 Task: Send an email with the signature Joseph Clark with the subject Request for a job application and the message Could you please confirm the travel arrangements for the team members? from softage.8@softage.net to softage.1@softage.net and move the email from Sent Items to the folder App development
Action: Mouse moved to (59, 101)
Screenshot: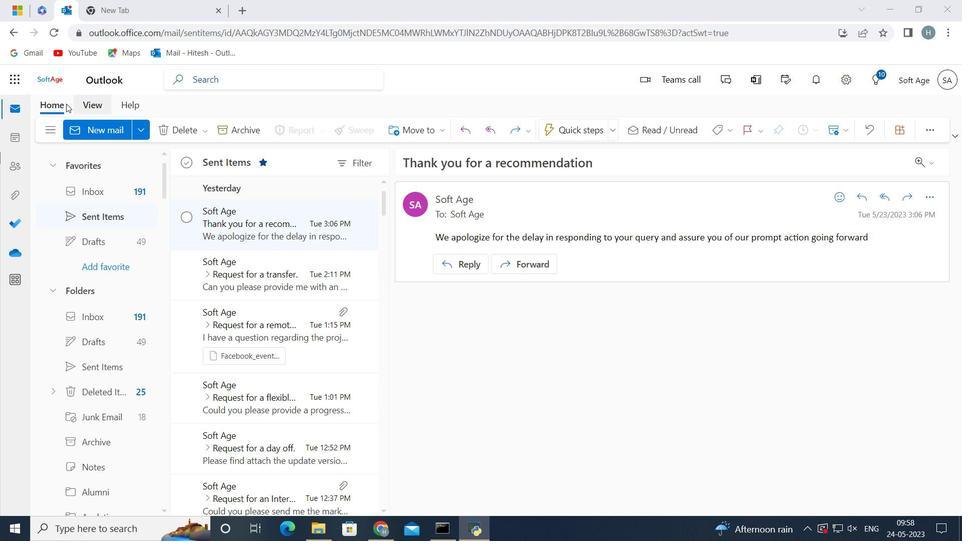 
Action: Mouse pressed left at (59, 101)
Screenshot: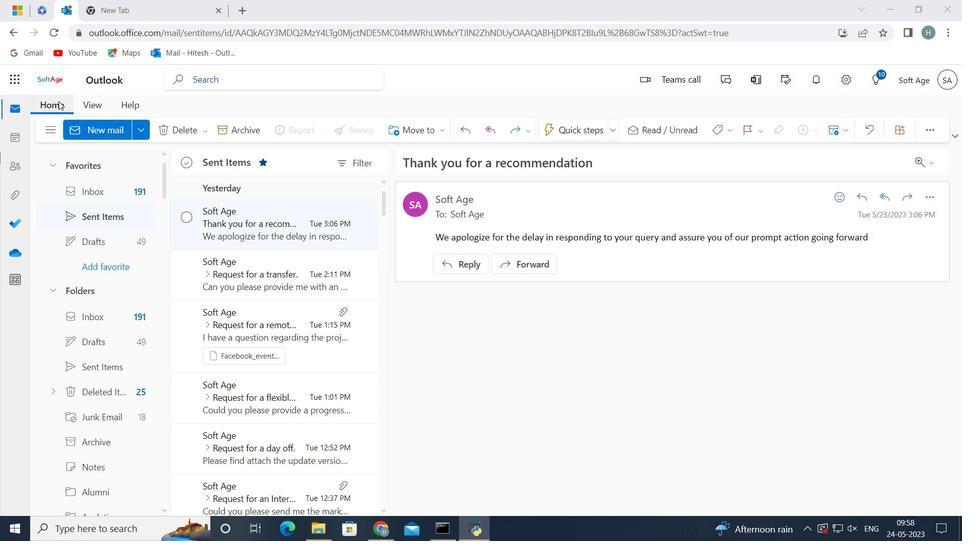 
Action: Mouse moved to (102, 128)
Screenshot: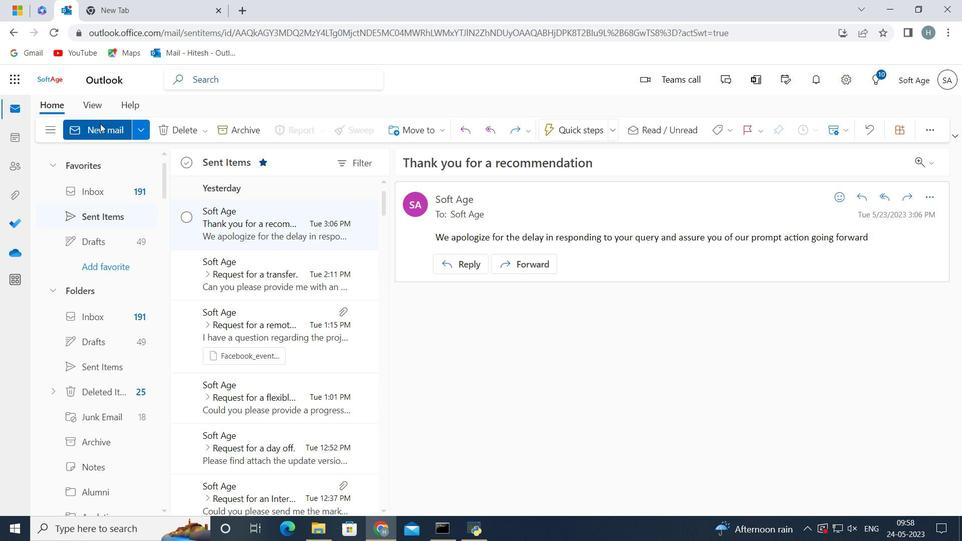 
Action: Mouse pressed left at (102, 128)
Screenshot: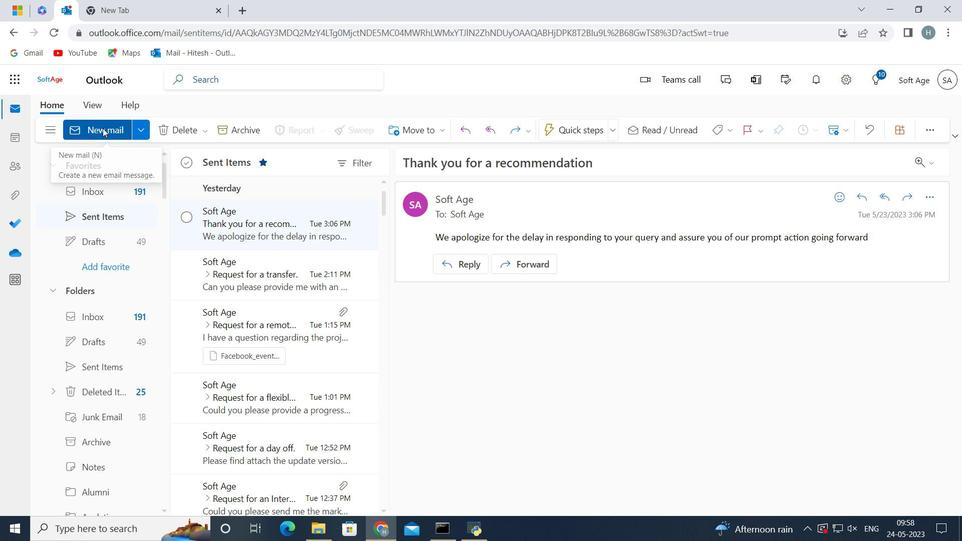 
Action: Mouse moved to (785, 130)
Screenshot: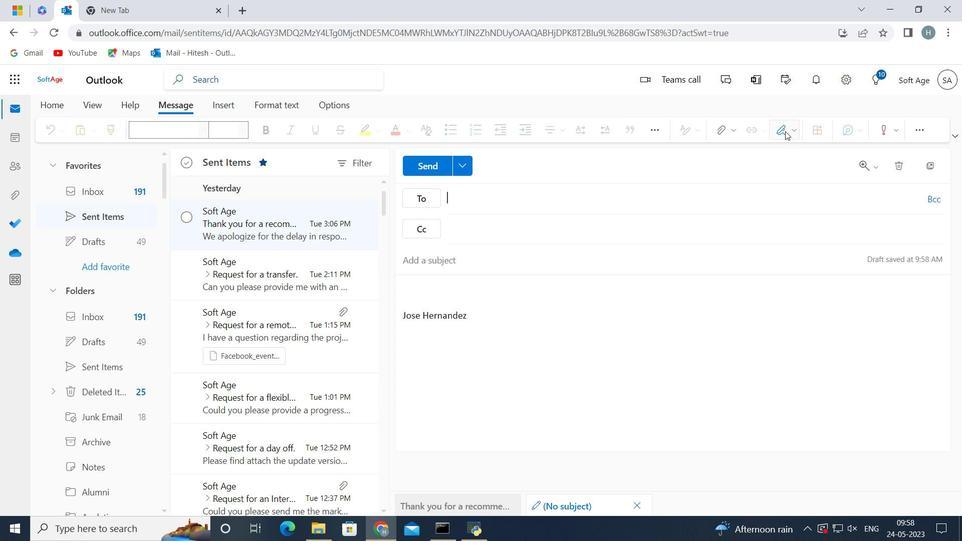 
Action: Mouse pressed left at (785, 130)
Screenshot: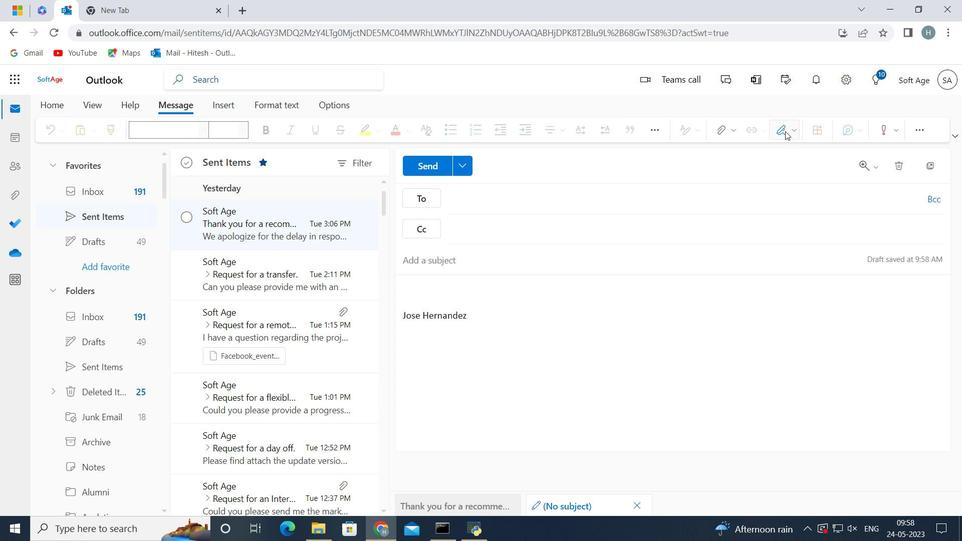 
Action: Mouse moved to (753, 177)
Screenshot: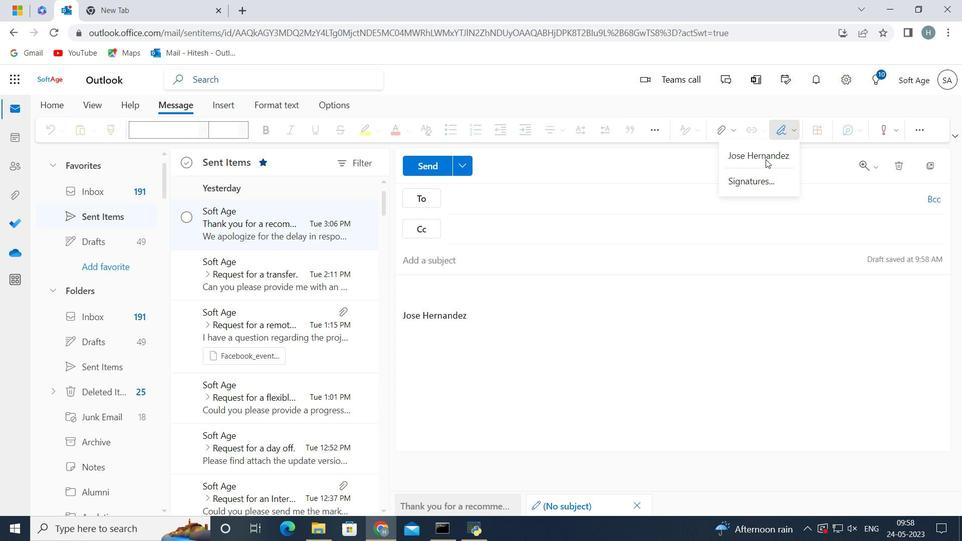 
Action: Mouse pressed left at (753, 177)
Screenshot: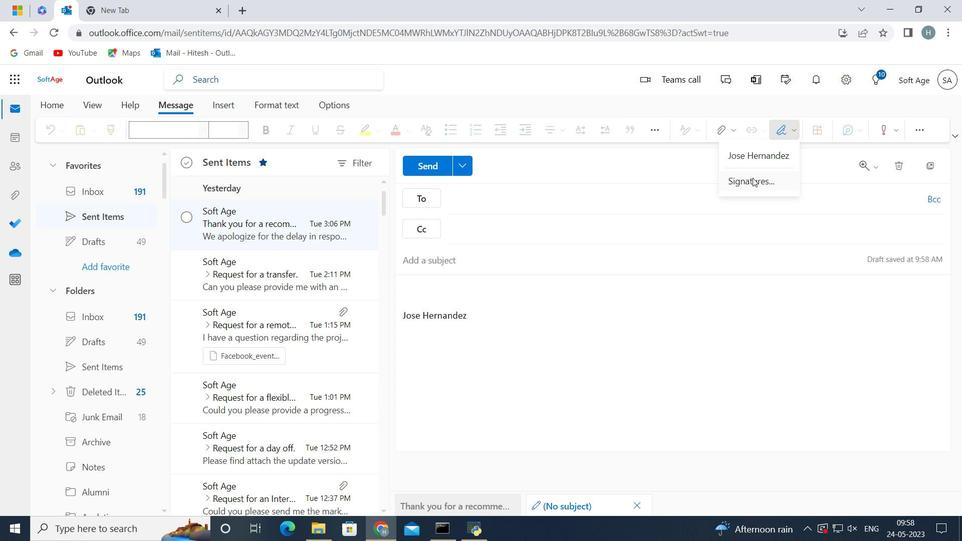 
Action: Mouse moved to (735, 227)
Screenshot: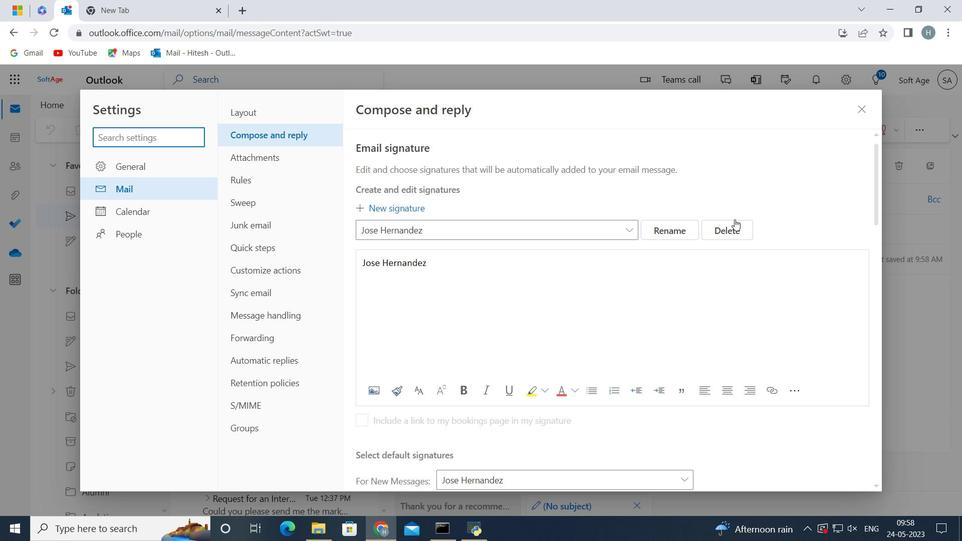 
Action: Mouse pressed left at (735, 227)
Screenshot: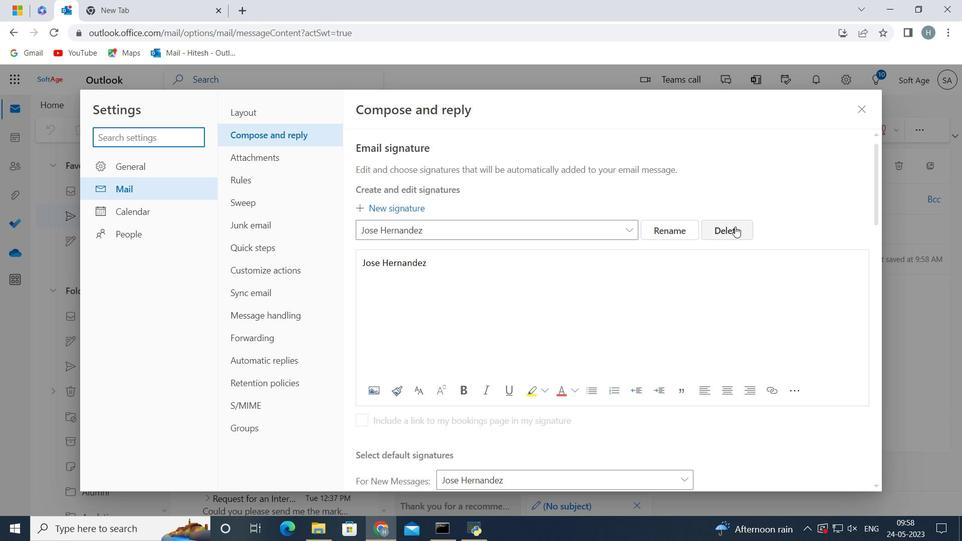 
Action: Mouse moved to (561, 225)
Screenshot: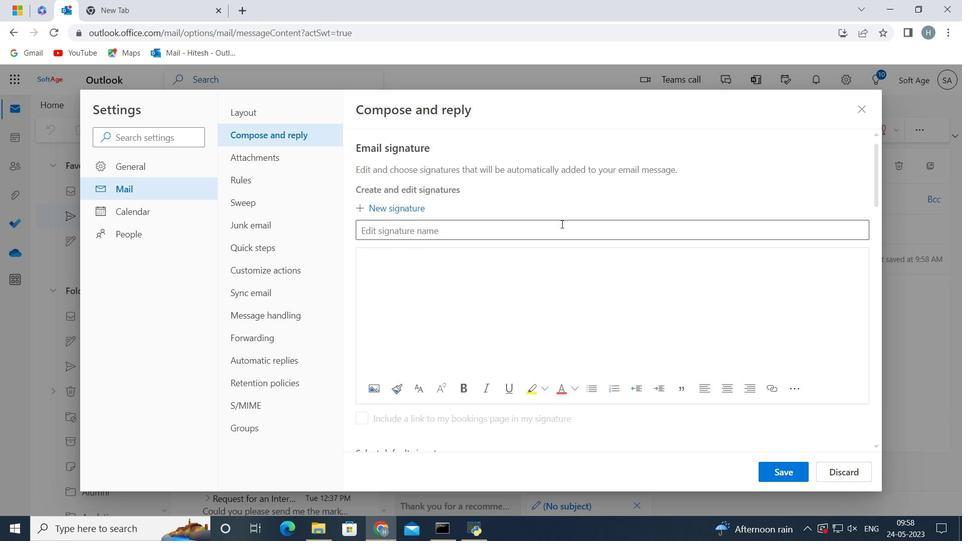 
Action: Mouse pressed left at (561, 225)
Screenshot: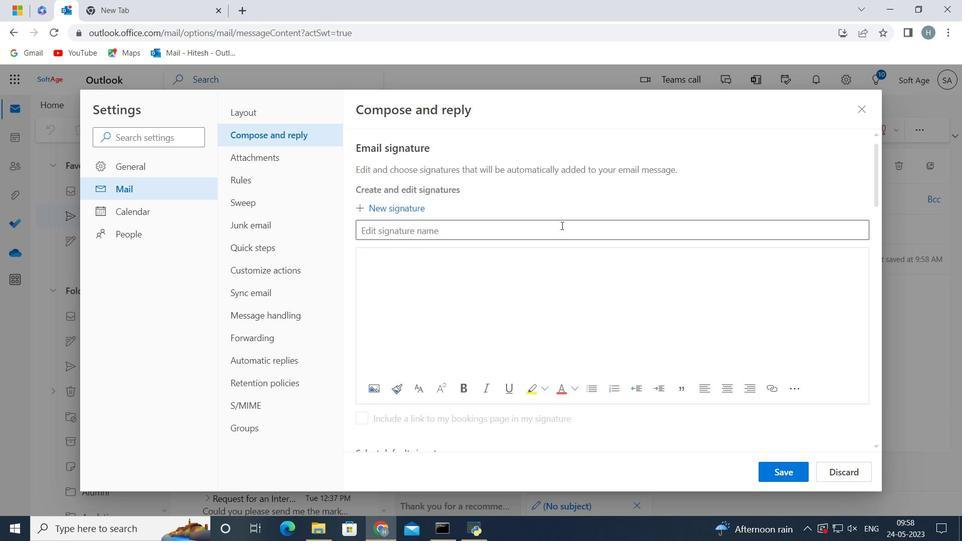 
Action: Mouse moved to (560, 226)
Screenshot: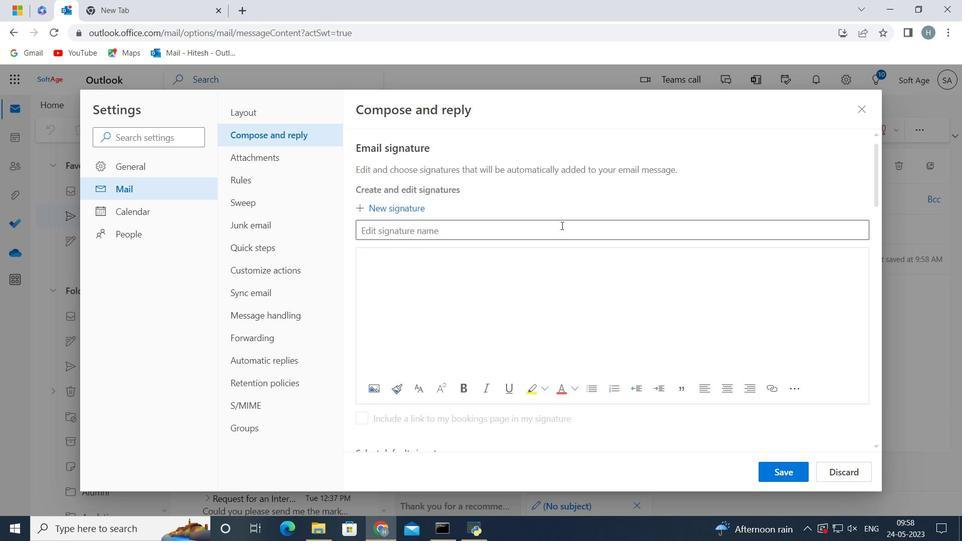 
Action: Key pressed <Key.shift><Key.shift><Key.shift><Key.shift><Key.shift>Joseph<Key.space><Key.shift>Clark<Key.space>
Screenshot: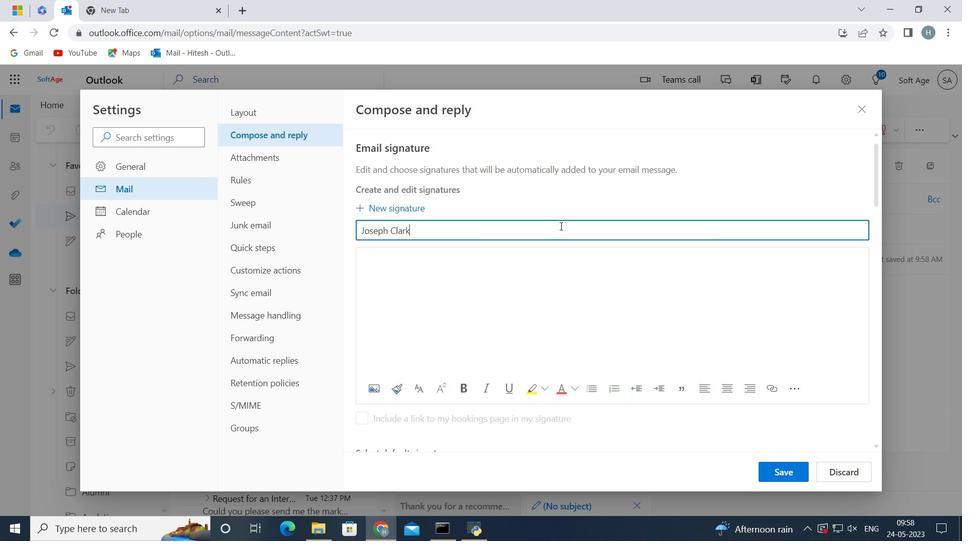 
Action: Mouse moved to (537, 261)
Screenshot: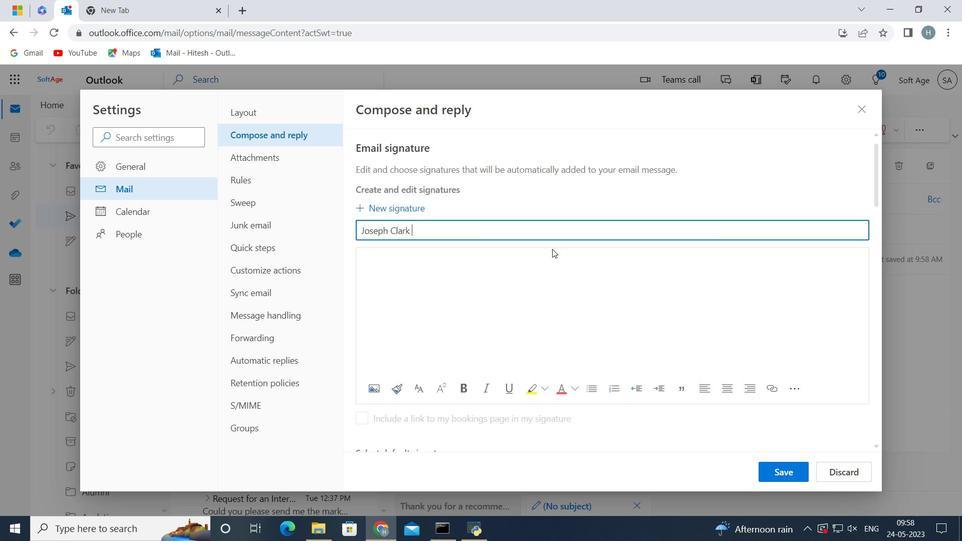 
Action: Mouse pressed left at (537, 261)
Screenshot: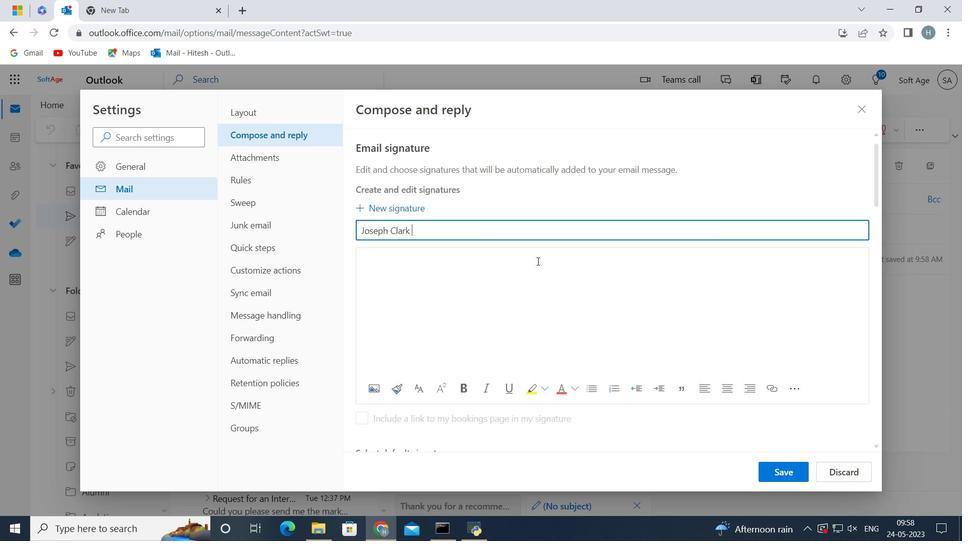 
Action: Mouse moved to (533, 263)
Screenshot: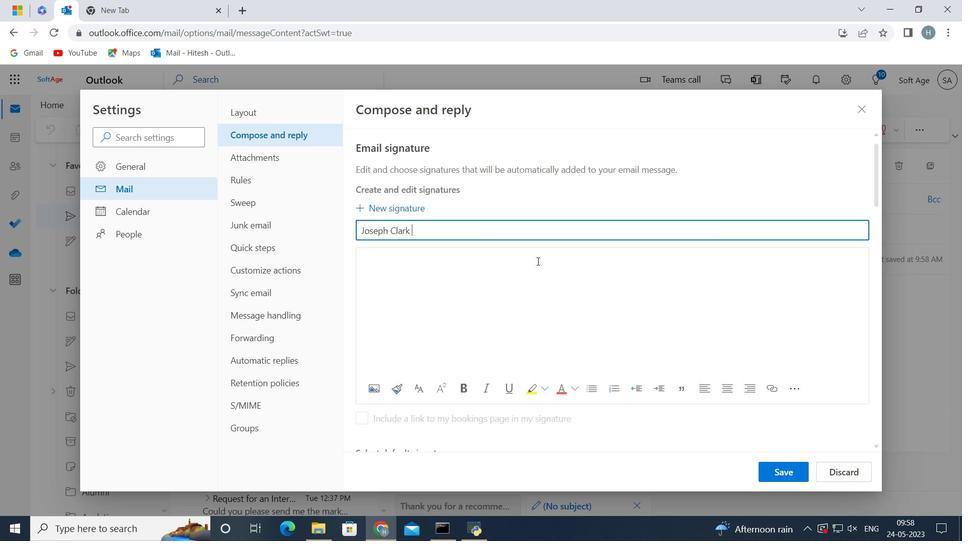 
Action: Key pressed <Key.shift>Joseph<Key.space><Key.shift>Clark<Key.space>
Screenshot: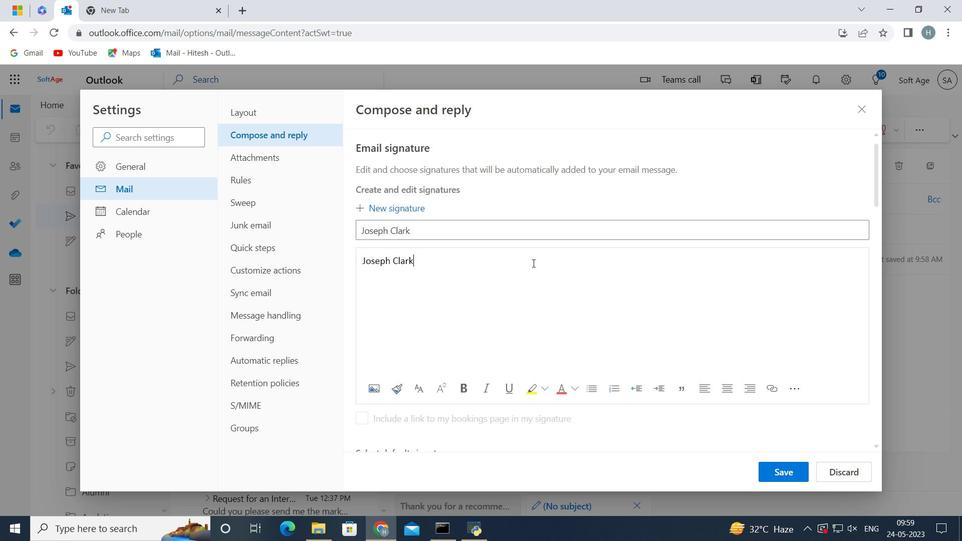 
Action: Mouse moved to (790, 474)
Screenshot: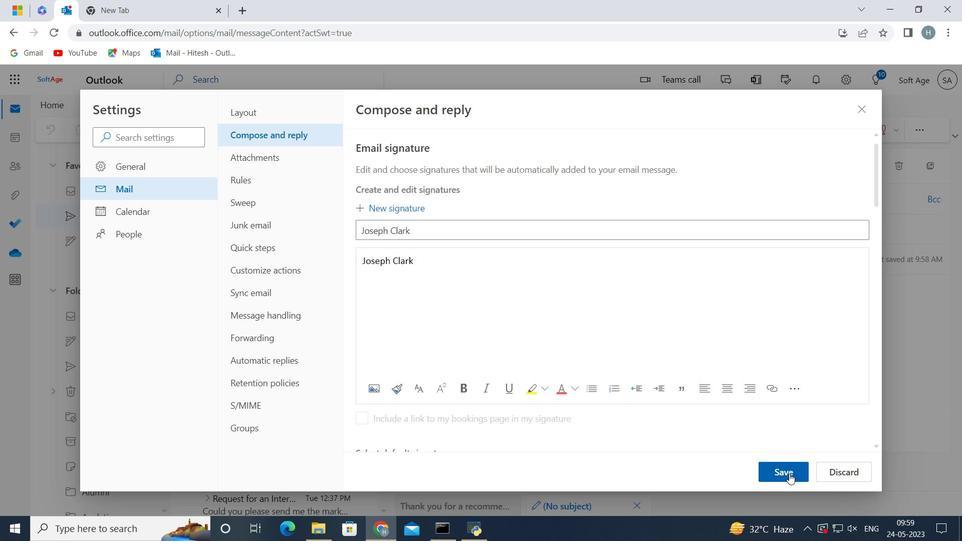 
Action: Mouse pressed left at (790, 474)
Screenshot: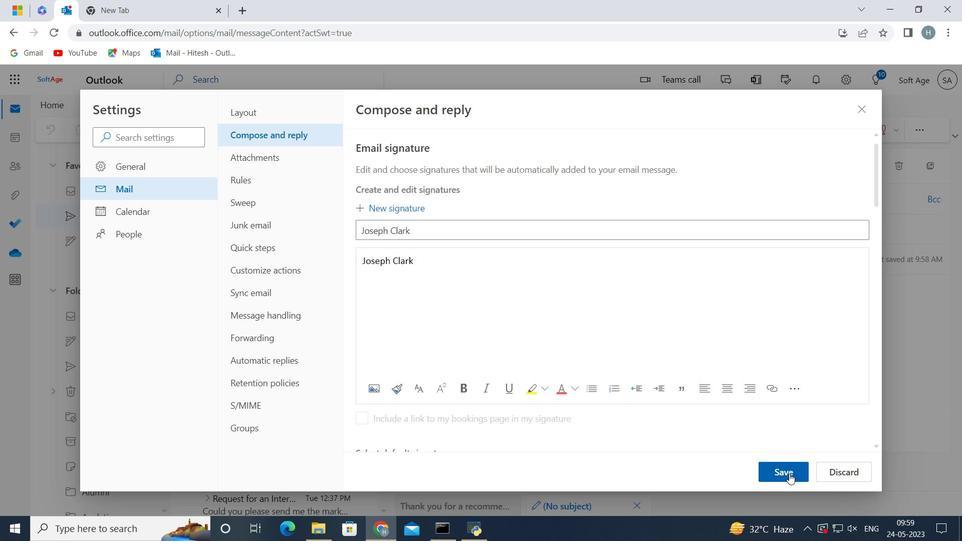 
Action: Mouse moved to (701, 321)
Screenshot: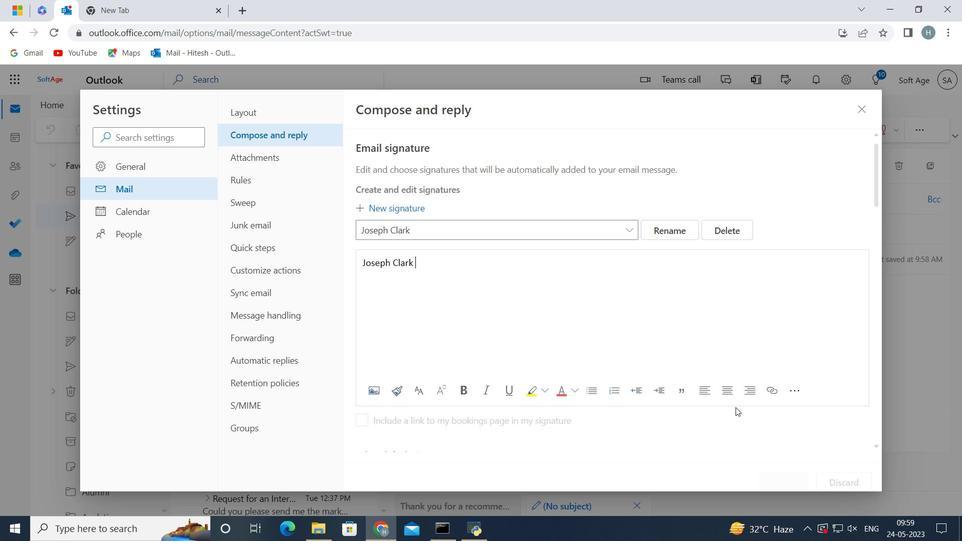 
Action: Mouse scrolled (701, 320) with delta (0, 0)
Screenshot: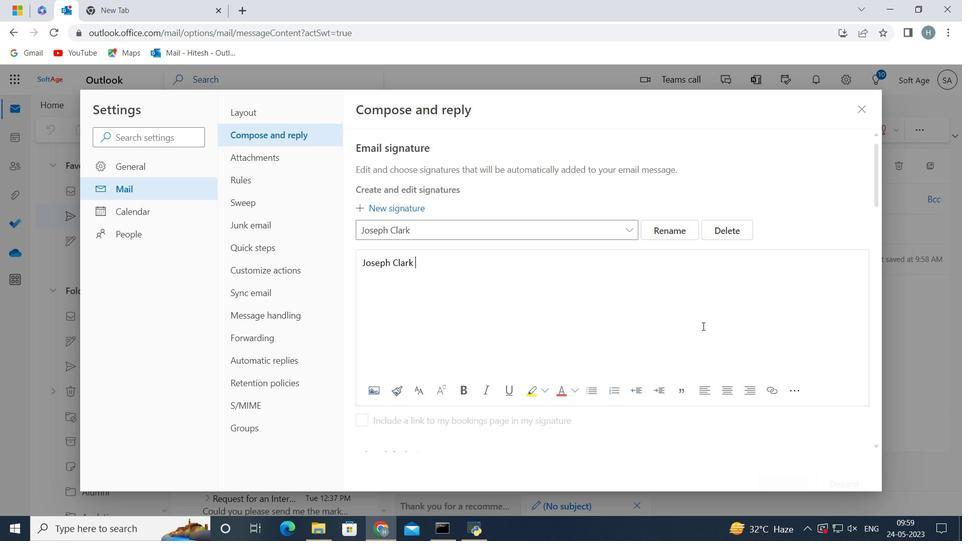 
Action: Mouse moved to (700, 320)
Screenshot: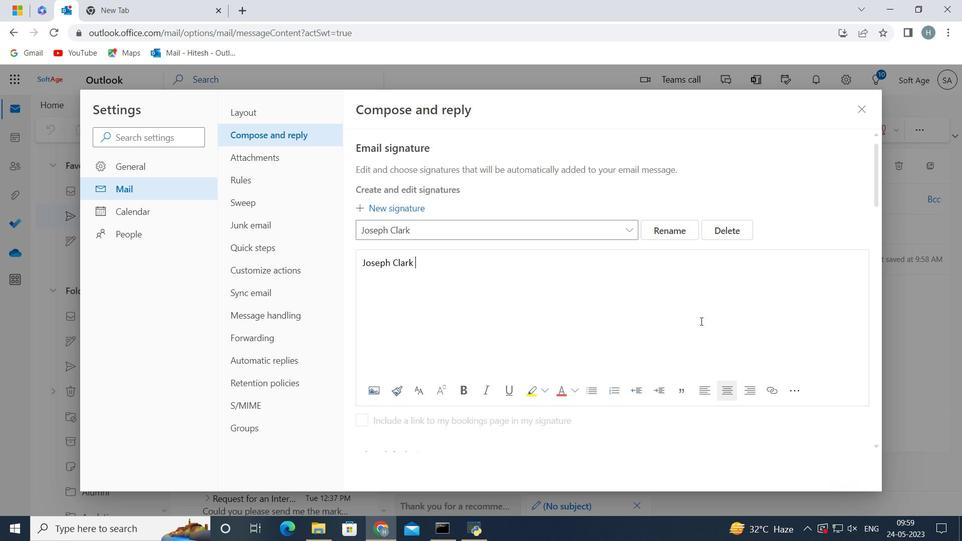 
Action: Mouse scrolled (700, 320) with delta (0, 0)
Screenshot: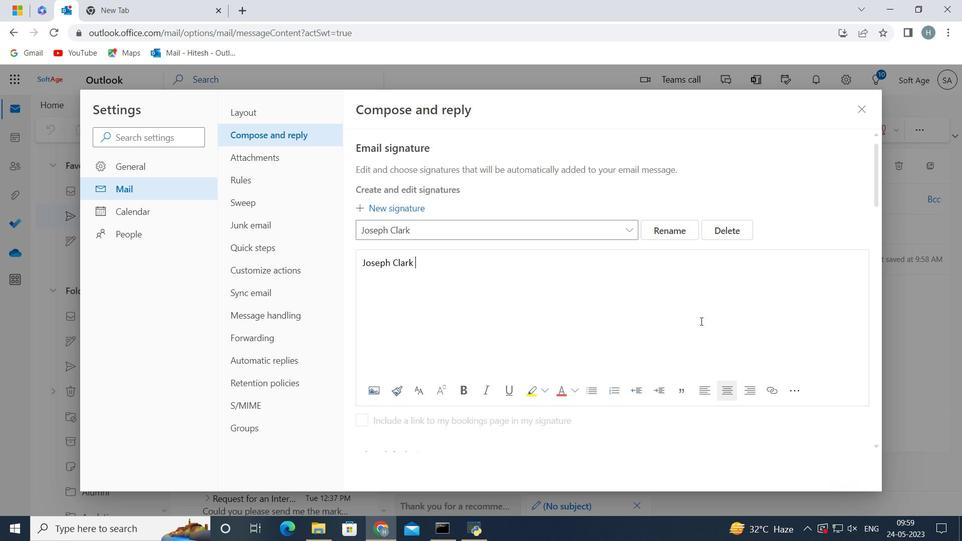 
Action: Mouse moved to (678, 274)
Screenshot: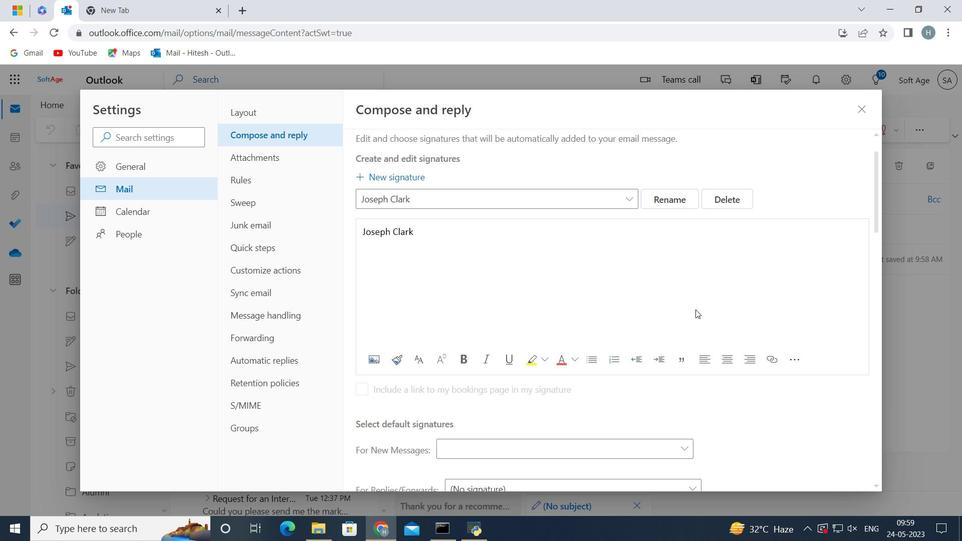 
Action: Mouse scrolled (678, 273) with delta (0, 0)
Screenshot: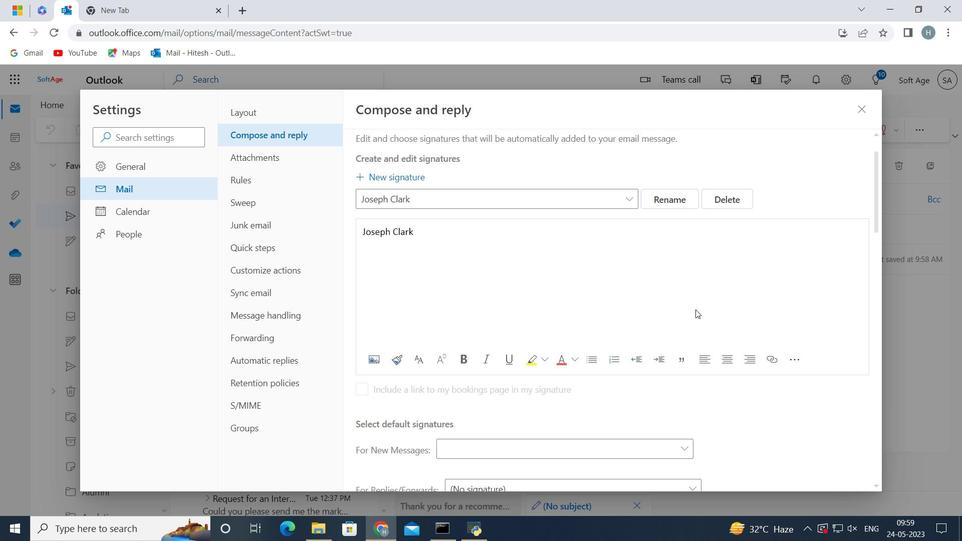 
Action: Mouse moved to (652, 287)
Screenshot: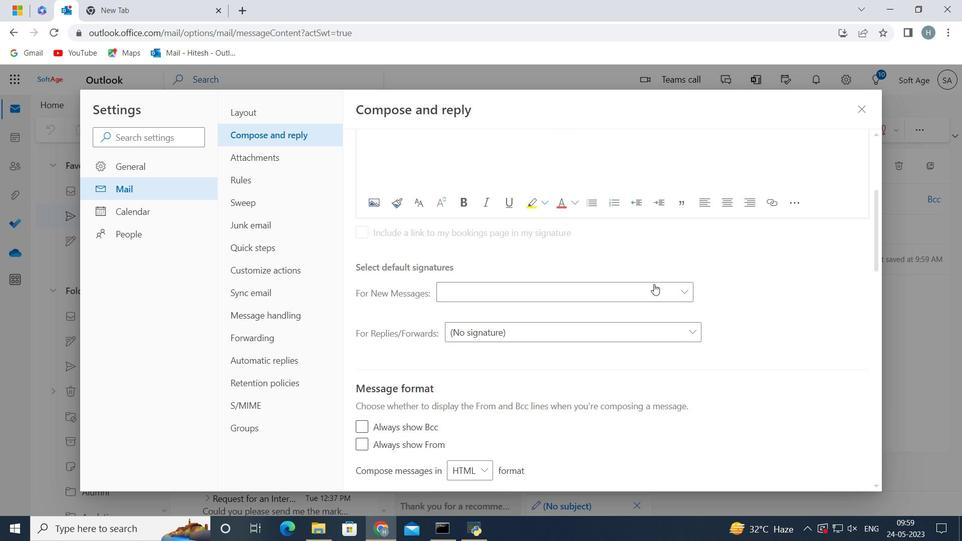 
Action: Mouse pressed left at (652, 287)
Screenshot: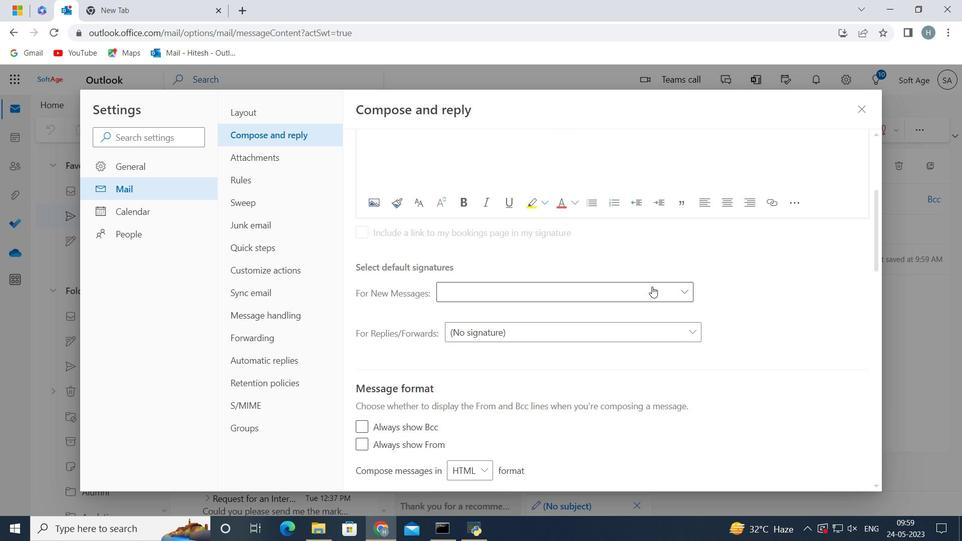 
Action: Mouse moved to (637, 332)
Screenshot: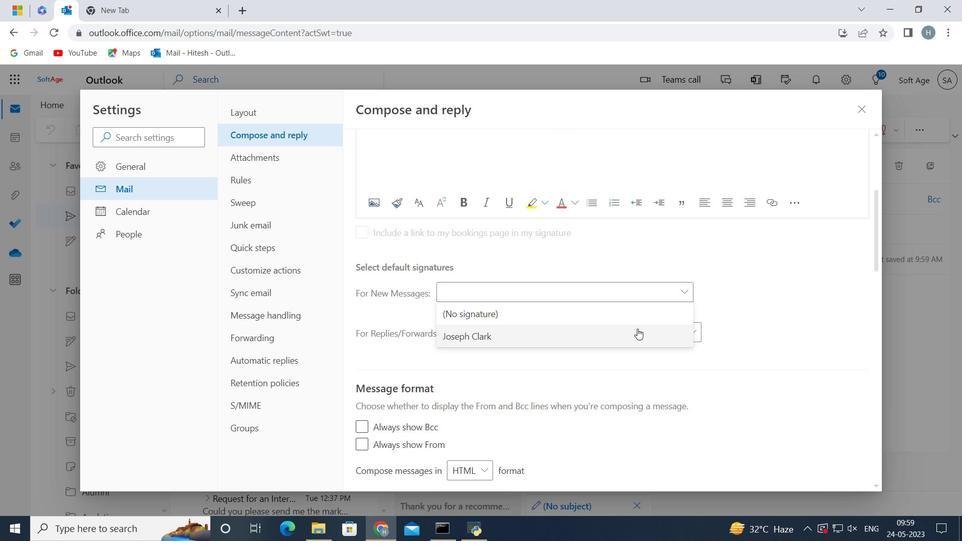 
Action: Mouse pressed left at (637, 332)
Screenshot: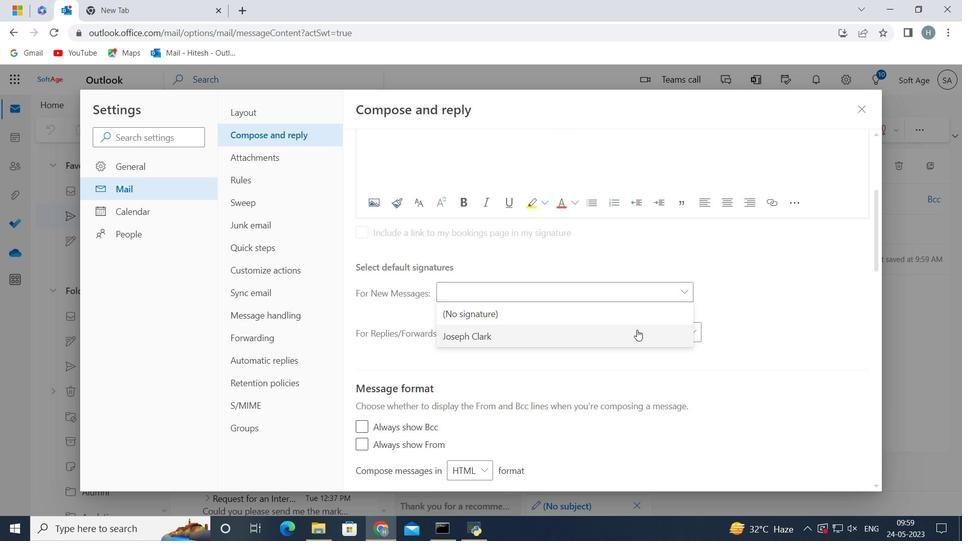 
Action: Mouse moved to (785, 472)
Screenshot: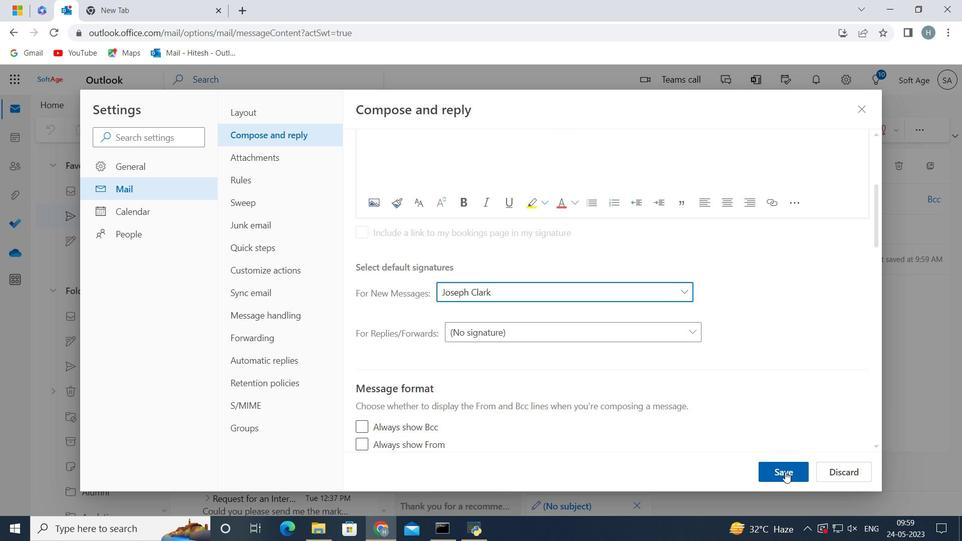 
Action: Mouse pressed left at (785, 472)
Screenshot: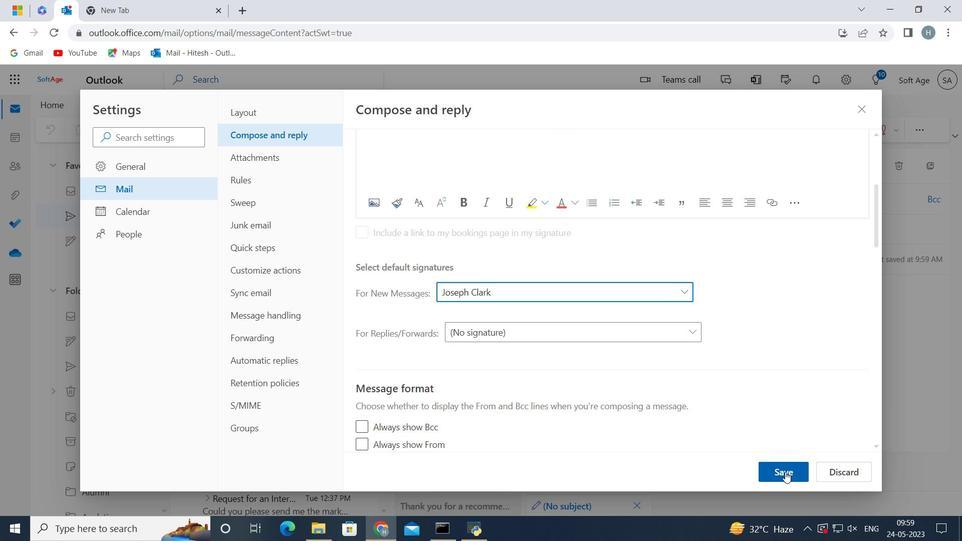 
Action: Mouse moved to (861, 111)
Screenshot: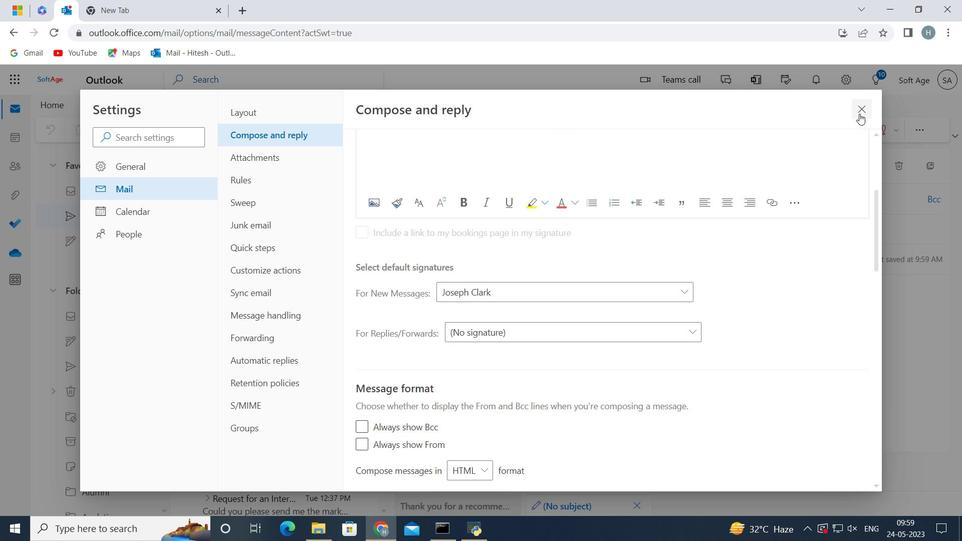 
Action: Mouse pressed left at (861, 111)
Screenshot: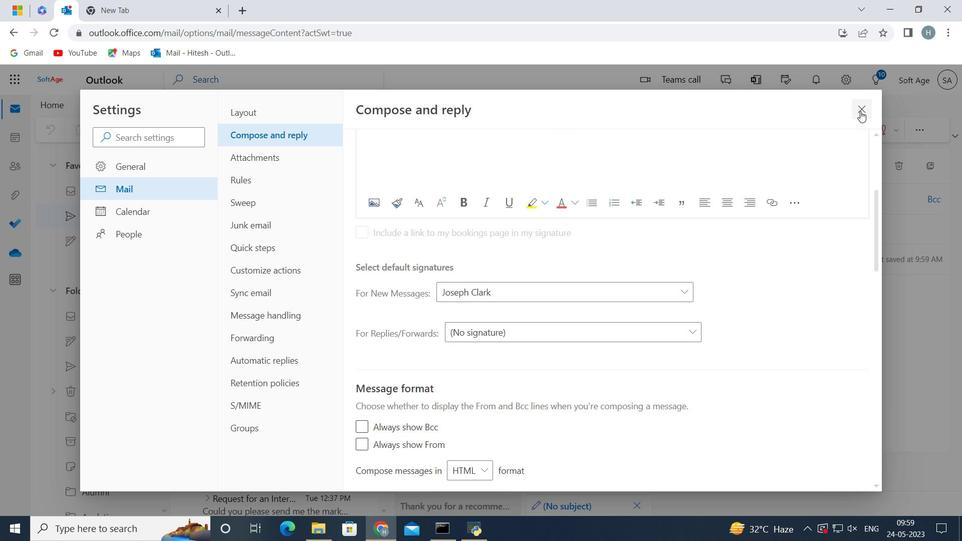 
Action: Mouse moved to (458, 255)
Screenshot: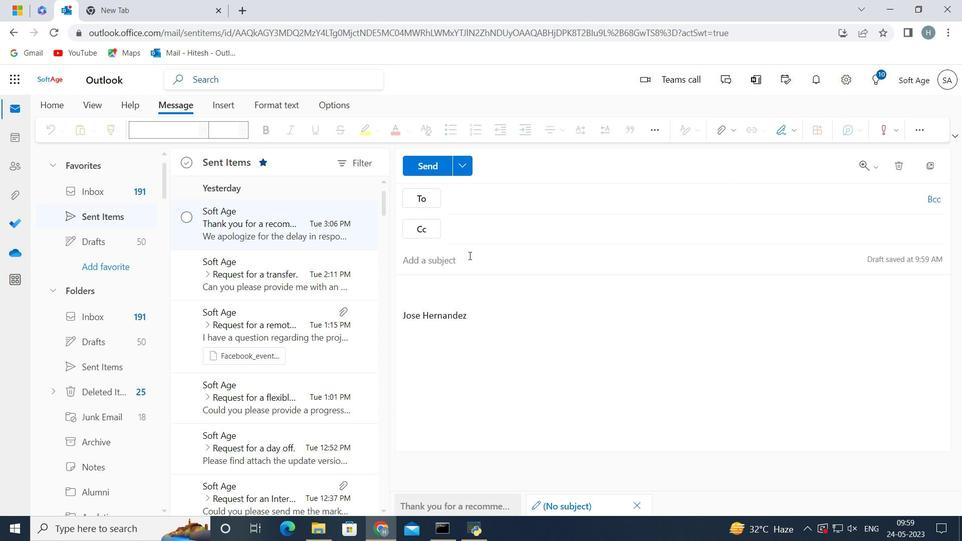 
Action: Mouse pressed left at (458, 255)
Screenshot: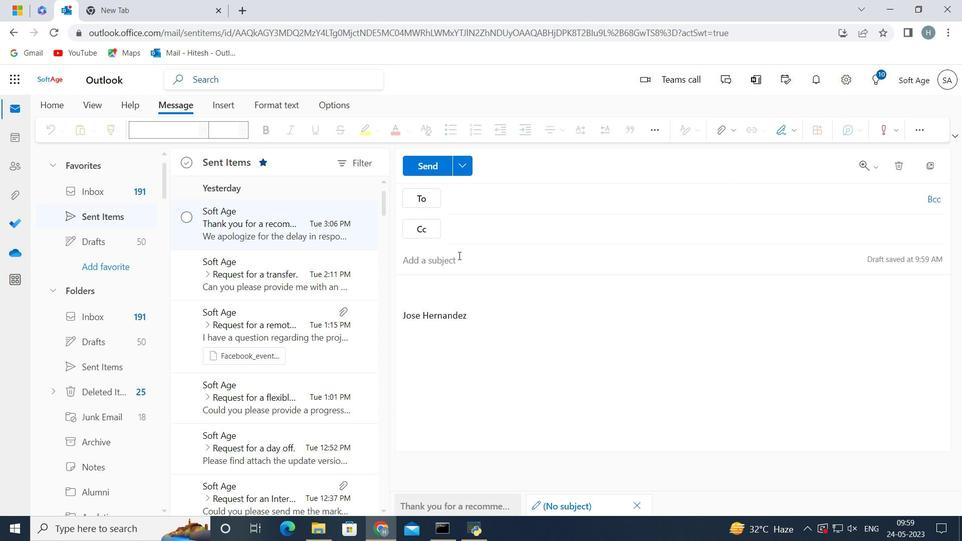 
Action: Key pressed <Key.shift>Request<Key.space>for<Key.space>a<Key.space>job<Key.space>application<Key.space>
Screenshot: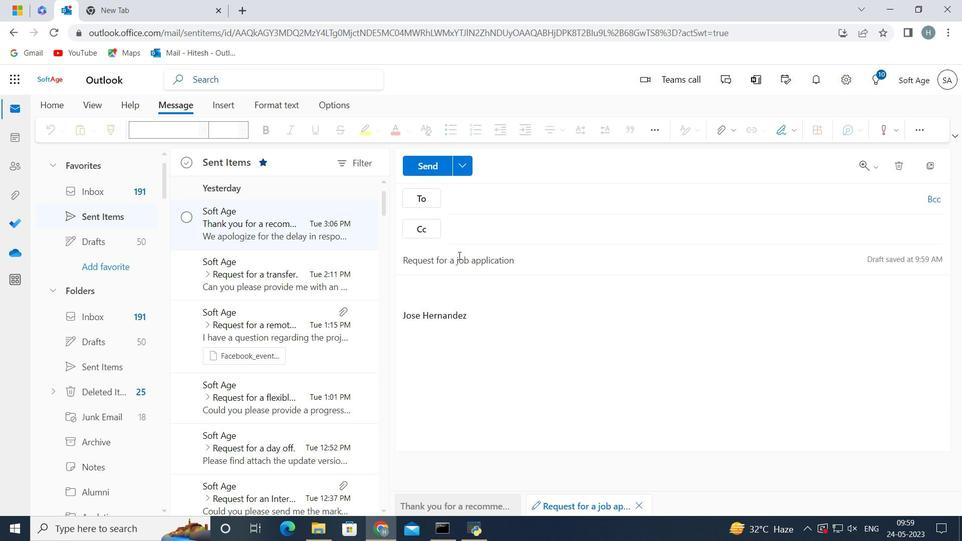 
Action: Mouse moved to (493, 326)
Screenshot: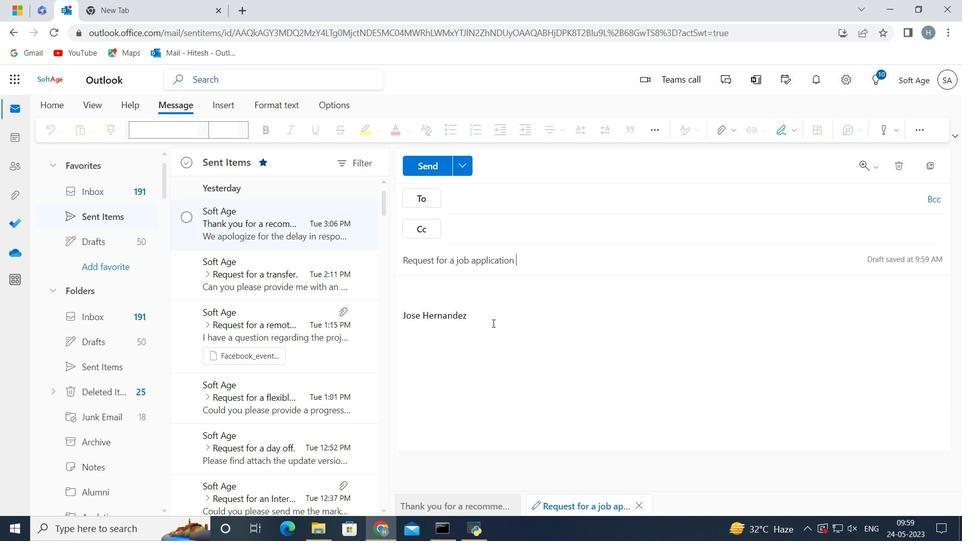 
Action: Mouse pressed left at (493, 326)
Screenshot: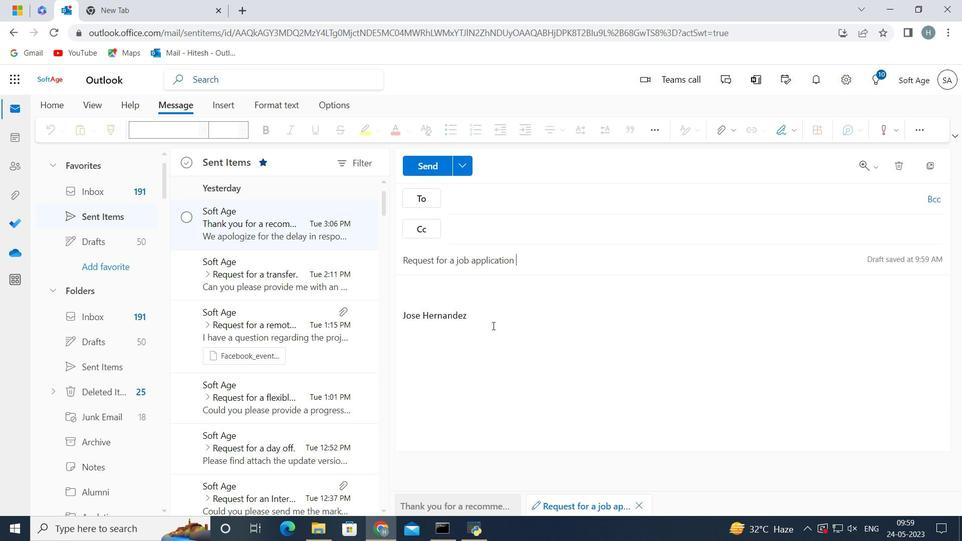 
Action: Key pressed <Key.backspace><Key.backspace><Key.backspace><Key.backspace><Key.backspace><Key.backspace><Key.backspace><Key.backspace><Key.backspace><Key.backspace><Key.backspace><Key.backspace><Key.backspace><Key.backspace><Key.backspace><Key.backspace><Key.backspace><Key.backspace><Key.backspace><Key.backspace><Key.backspace><Key.backspace><Key.backspace><Key.backspace><Key.backspace><Key.backspace><Key.backspace><Key.backspace><Key.backspace><Key.backspace><Key.backspace><Key.shift>Could<Key.space>you<Key.space>please<Key.space>confirm<Key.space>the<Key.space>travel<Key.space>arrangements<Key.space>for<Key.space>the<Key.space>team<Key.space>members
Screenshot: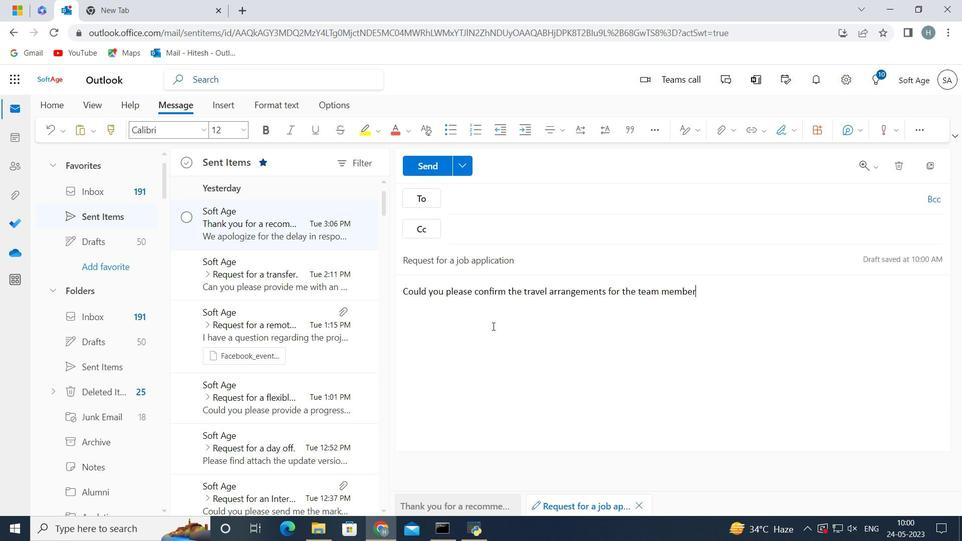 
Action: Mouse moved to (520, 329)
Screenshot: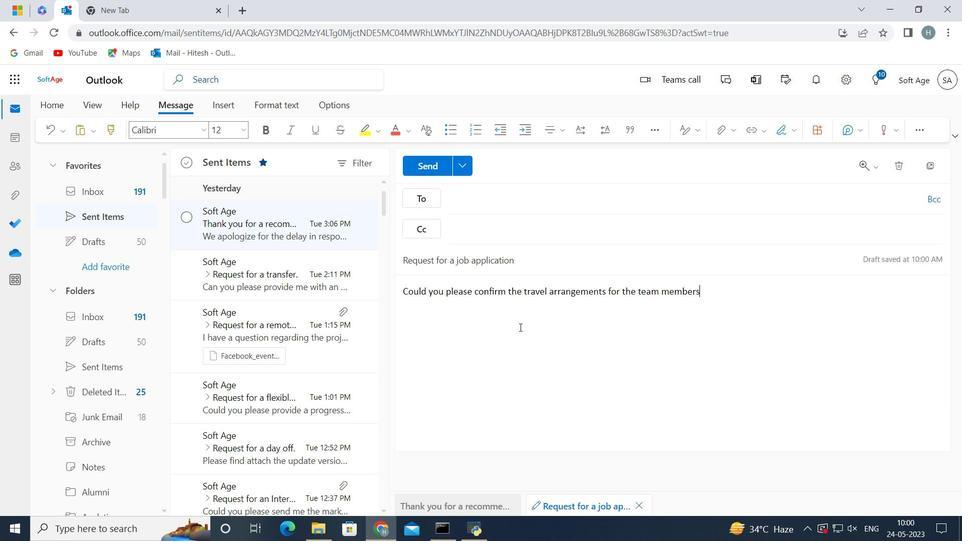 
Action: Mouse pressed left at (520, 329)
Screenshot: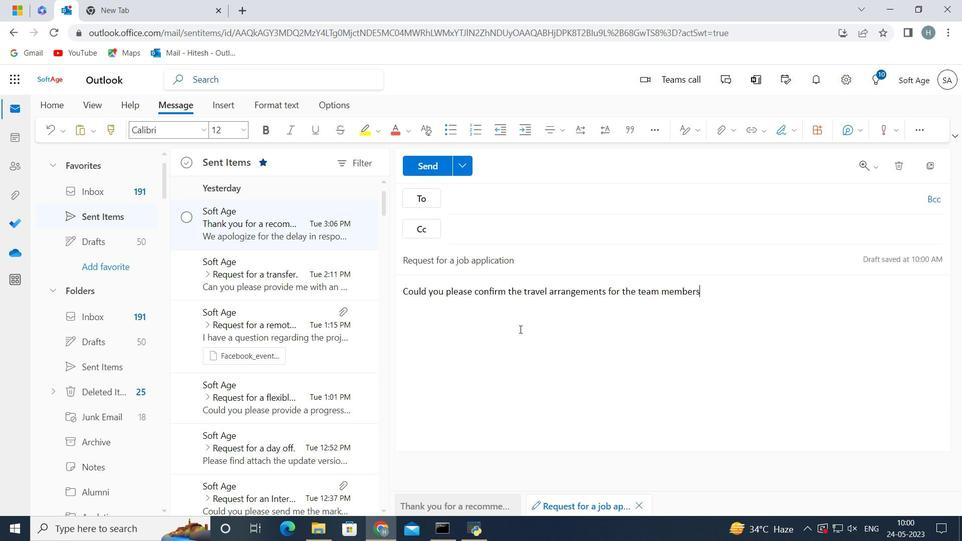 
Action: Mouse moved to (461, 200)
Screenshot: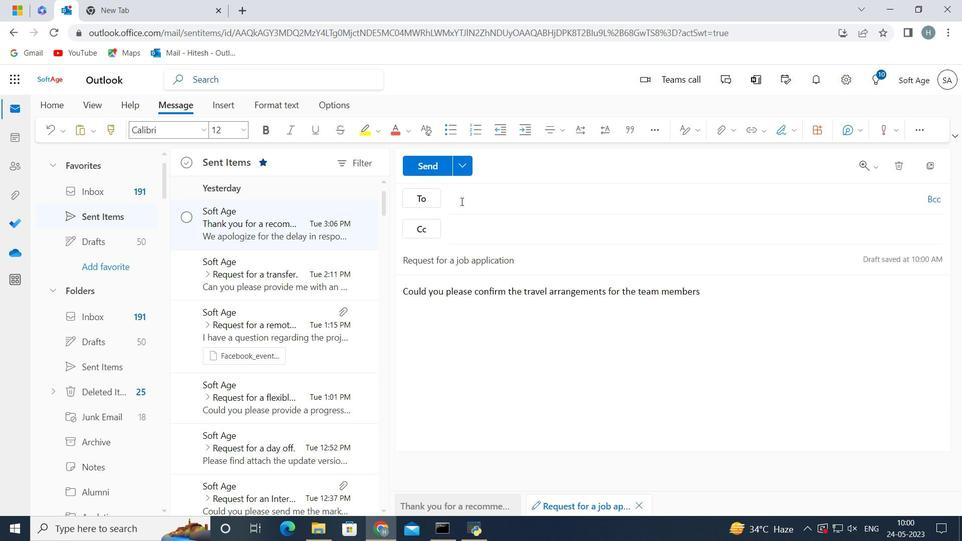 
Action: Mouse pressed left at (461, 200)
Screenshot: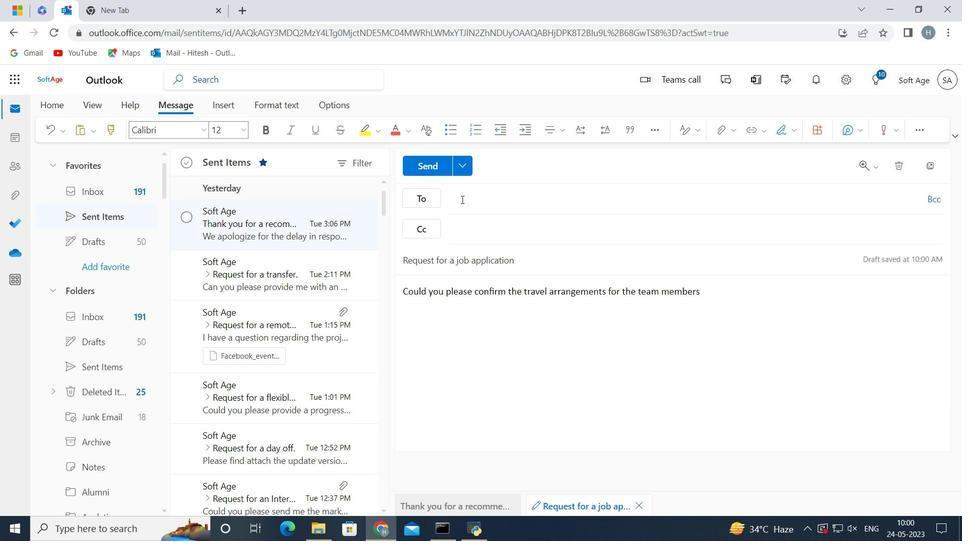 
Action: Key pressed softage.1<Key.shift><Key.shift><Key.shift><Key.shift><Key.shift><Key.shift><Key.shift><Key.shift><Key.shift><Key.shift>@softage.net
Screenshot: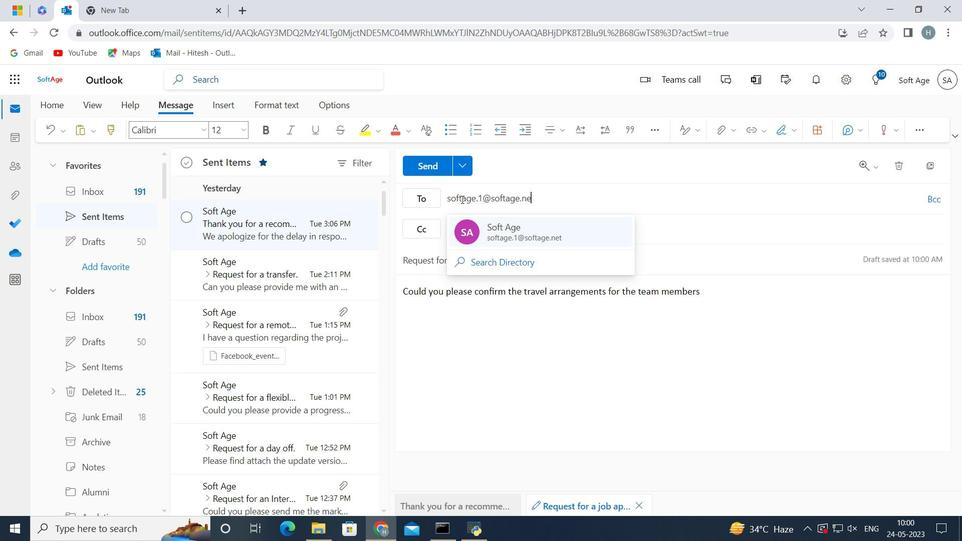 
Action: Mouse moved to (477, 234)
Screenshot: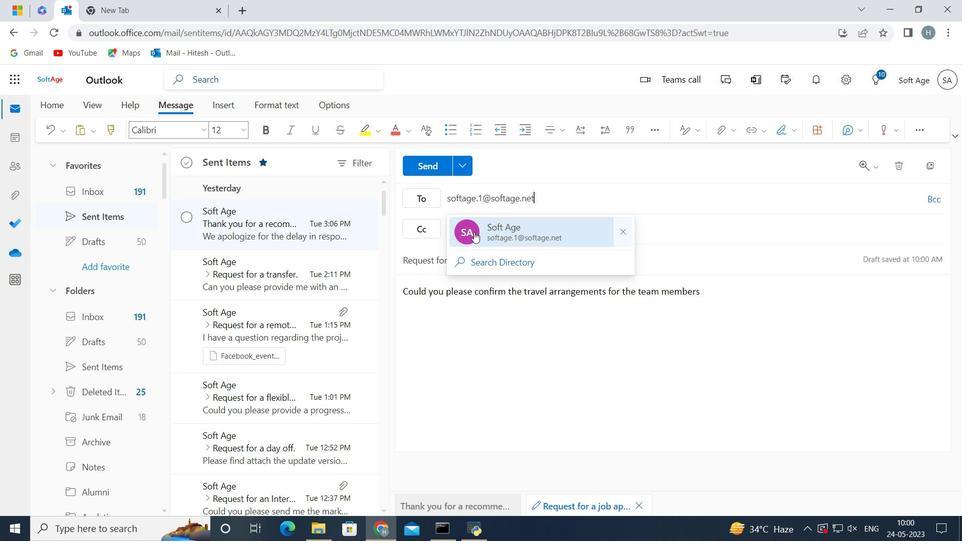 
Action: Mouse pressed left at (477, 234)
Screenshot: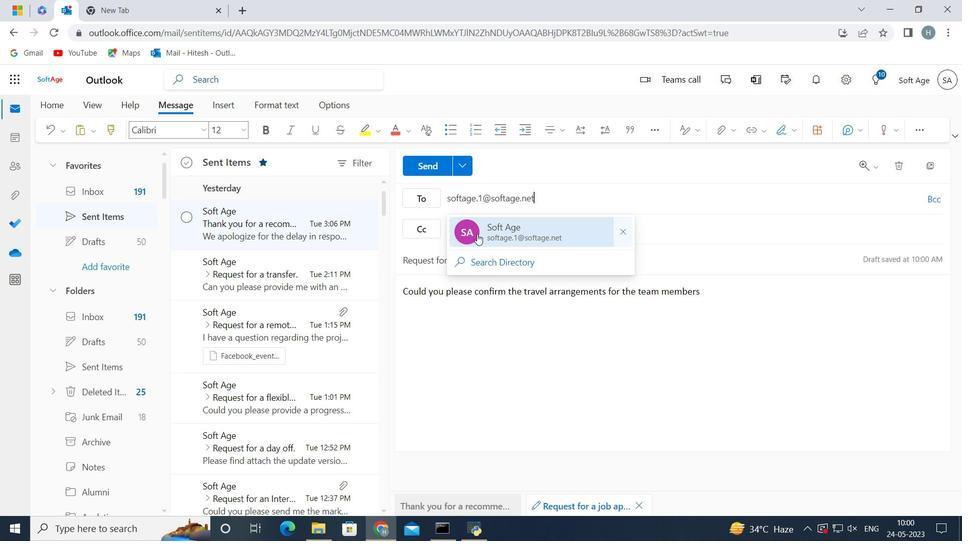 
Action: Mouse moved to (430, 161)
Screenshot: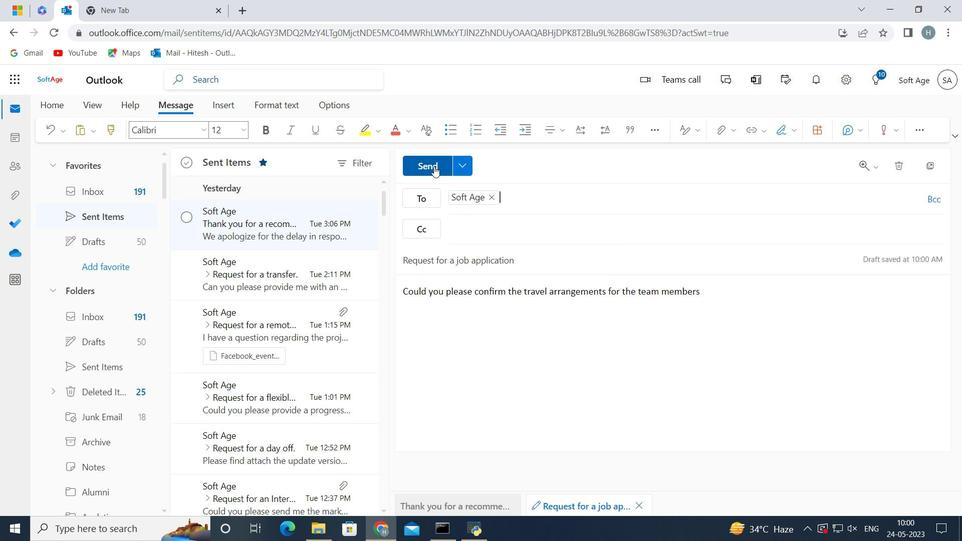 
Action: Mouse pressed left at (430, 161)
Screenshot: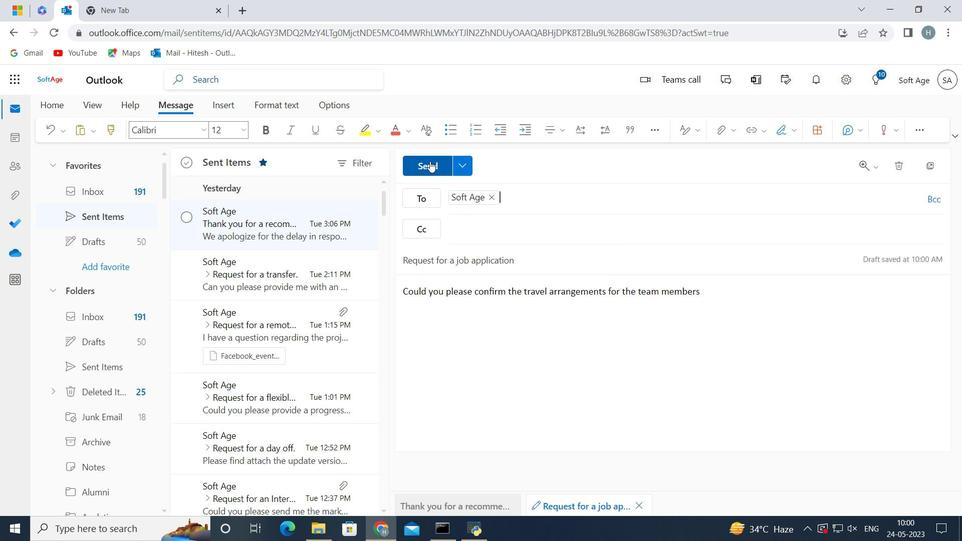 
Action: Mouse moved to (266, 222)
Screenshot: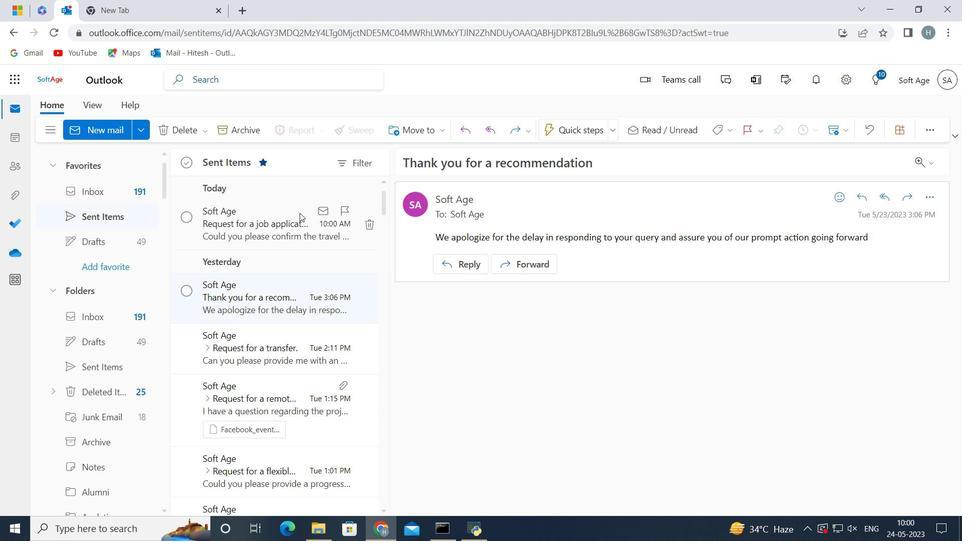 
Action: Mouse pressed left at (266, 222)
Screenshot: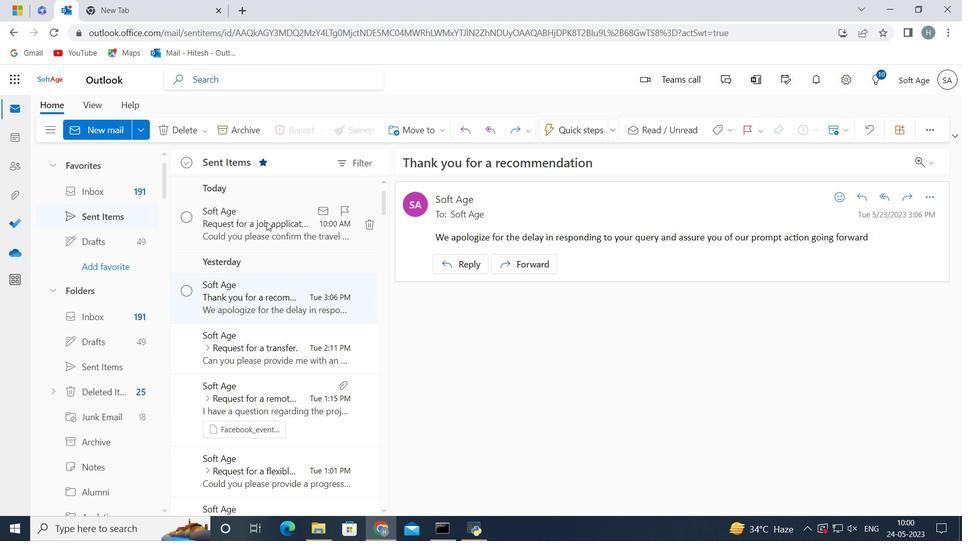 
Action: Mouse moved to (417, 121)
Screenshot: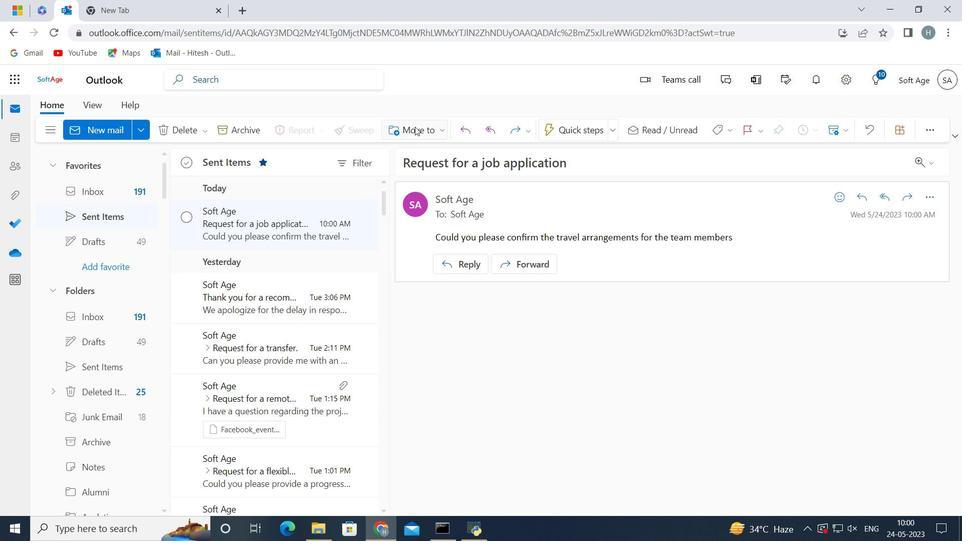
Action: Mouse pressed left at (417, 121)
Screenshot: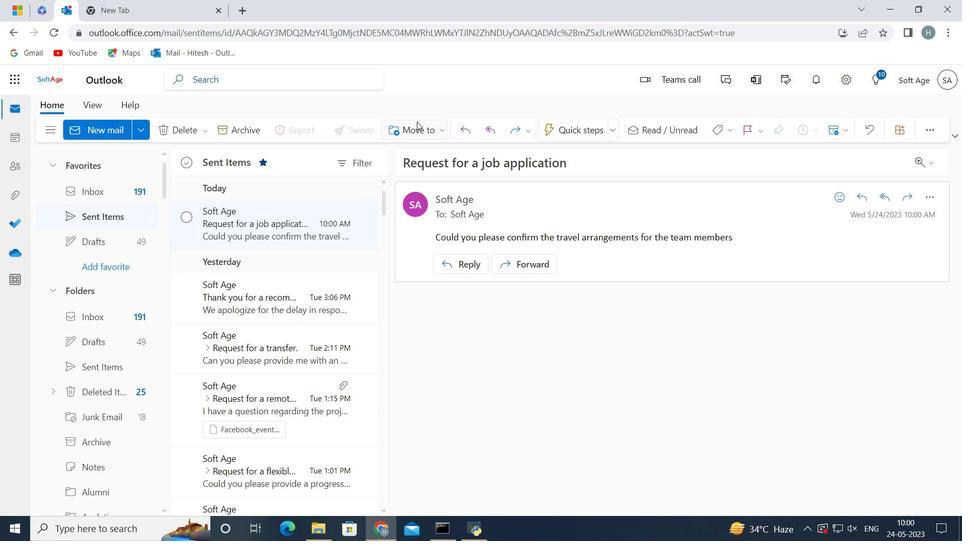 
Action: Mouse moved to (422, 154)
Screenshot: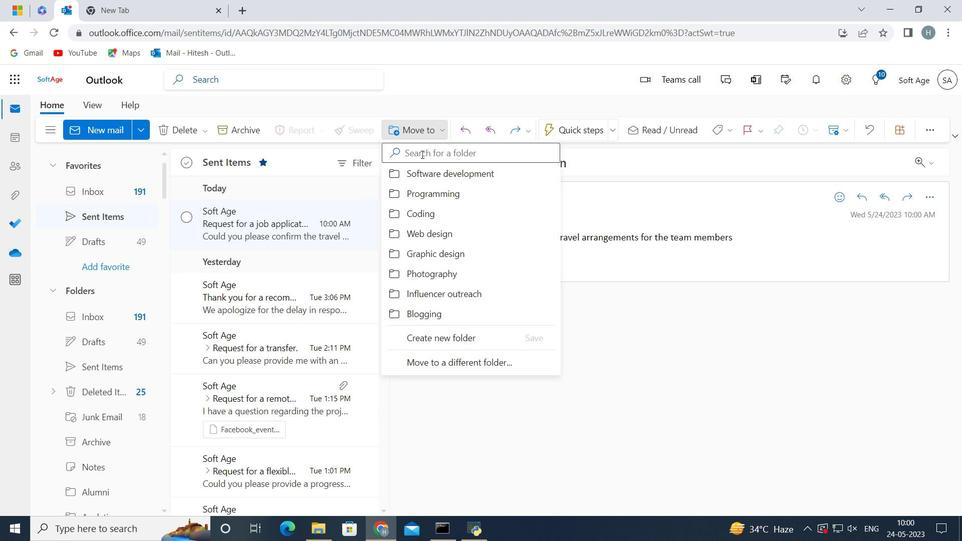 
Action: Mouse pressed left at (422, 154)
Screenshot: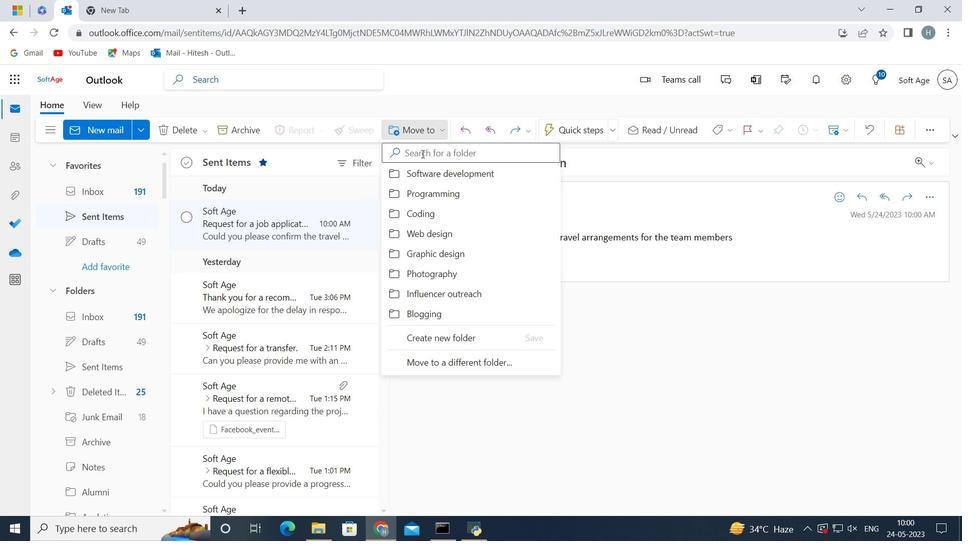 
Action: Key pressed <Key.shift>App<Key.space>f<Key.backspace>development
Screenshot: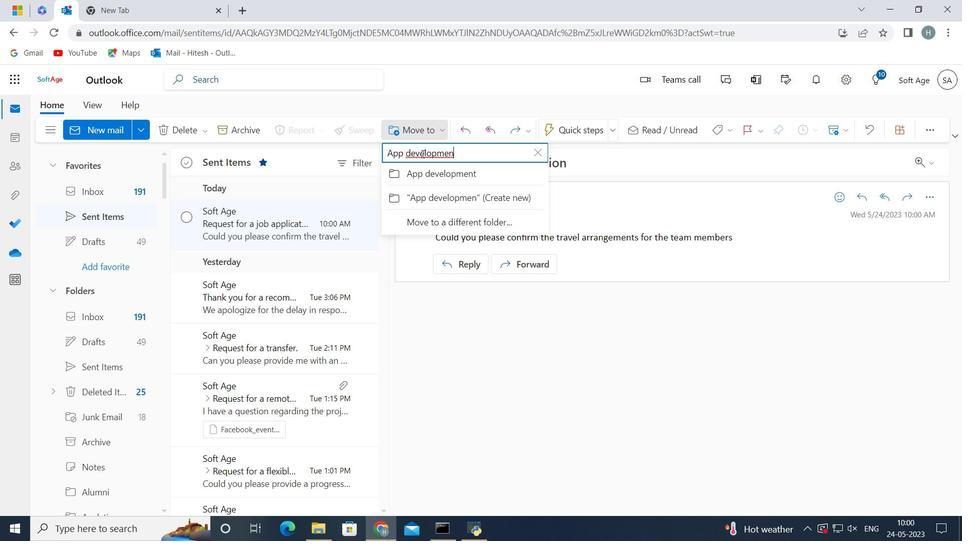 
Action: Mouse moved to (400, 171)
Screenshot: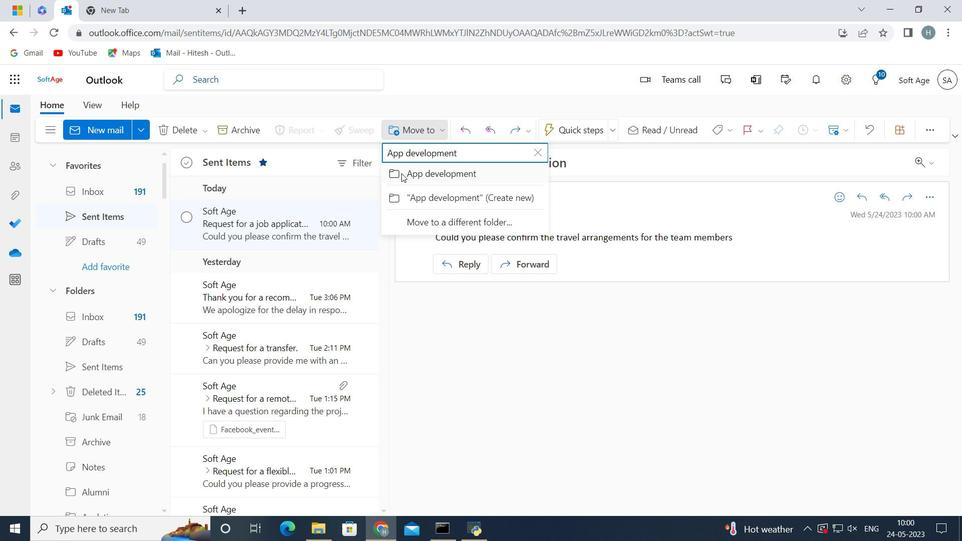 
Action: Mouse pressed left at (400, 171)
Screenshot: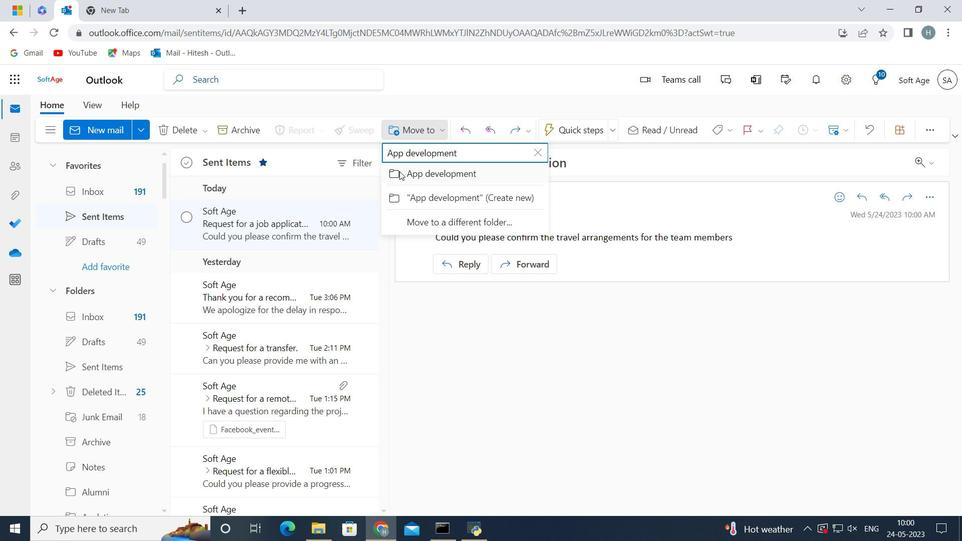 
Action: Mouse moved to (475, 308)
Screenshot: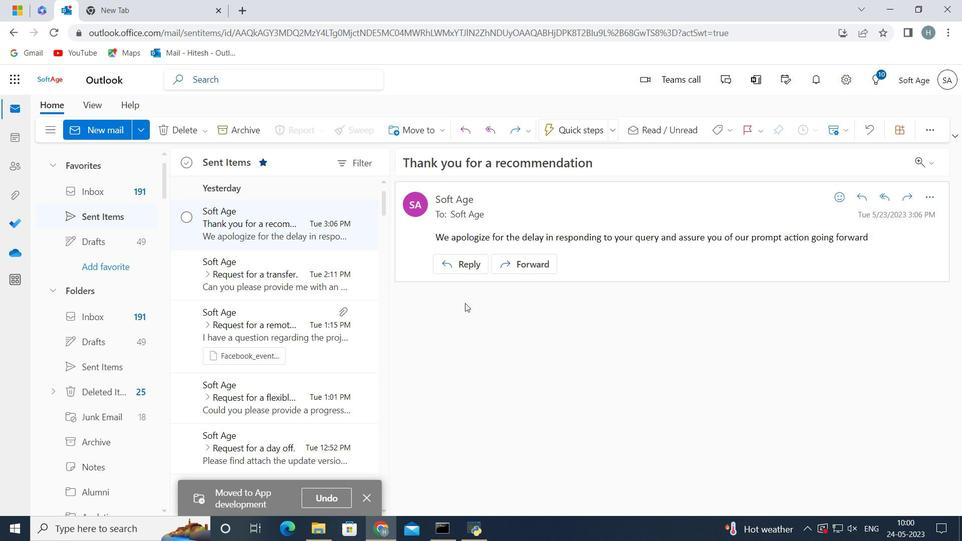 
